 Task: Add in the project ZeroG a sprint 'Warp 9'.
Action: Mouse moved to (189, 56)
Screenshot: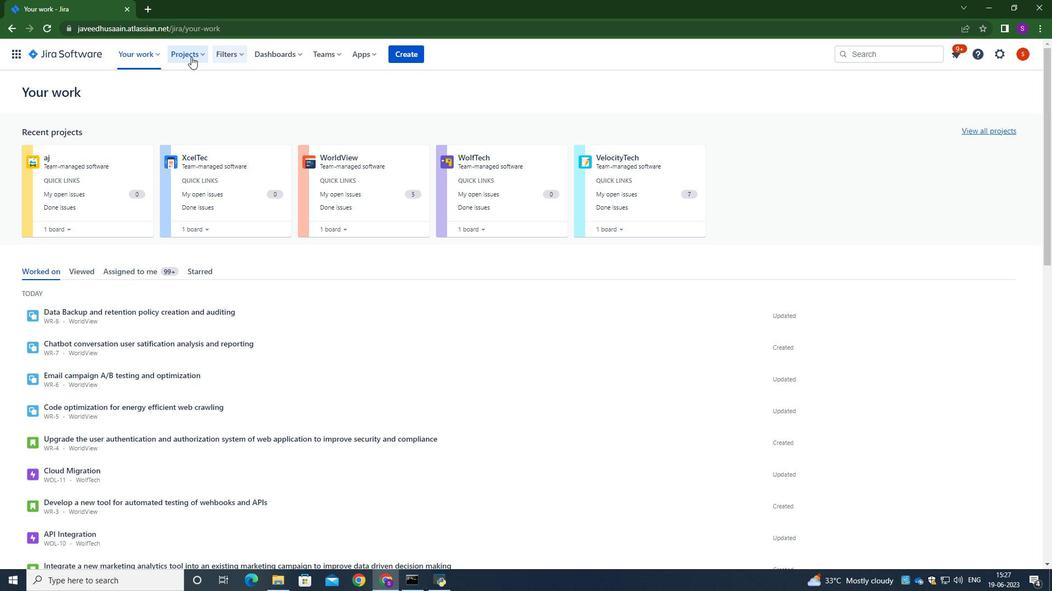 
Action: Mouse pressed left at (189, 56)
Screenshot: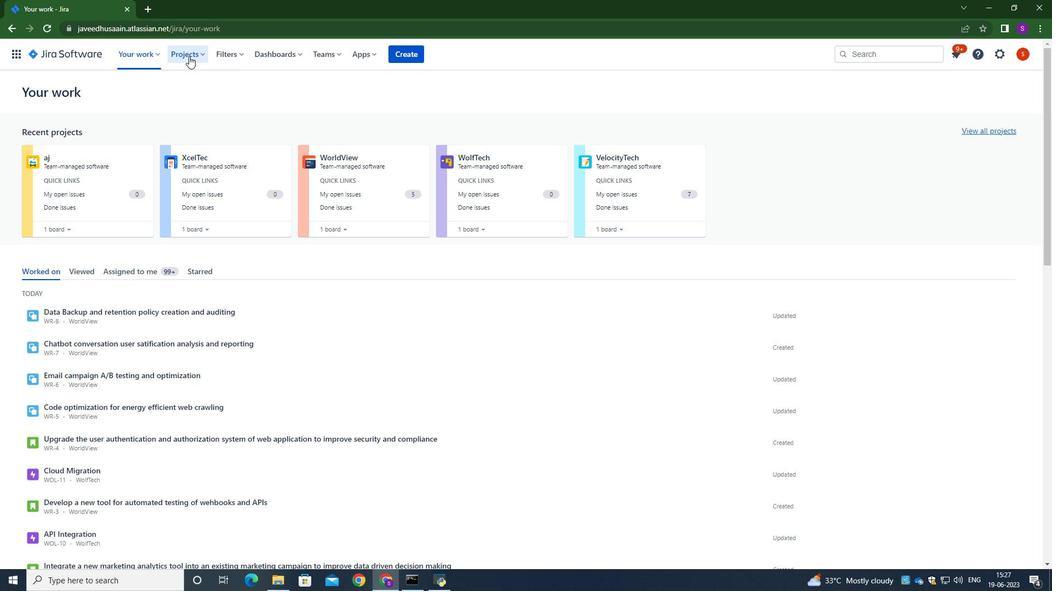 
Action: Mouse moved to (207, 99)
Screenshot: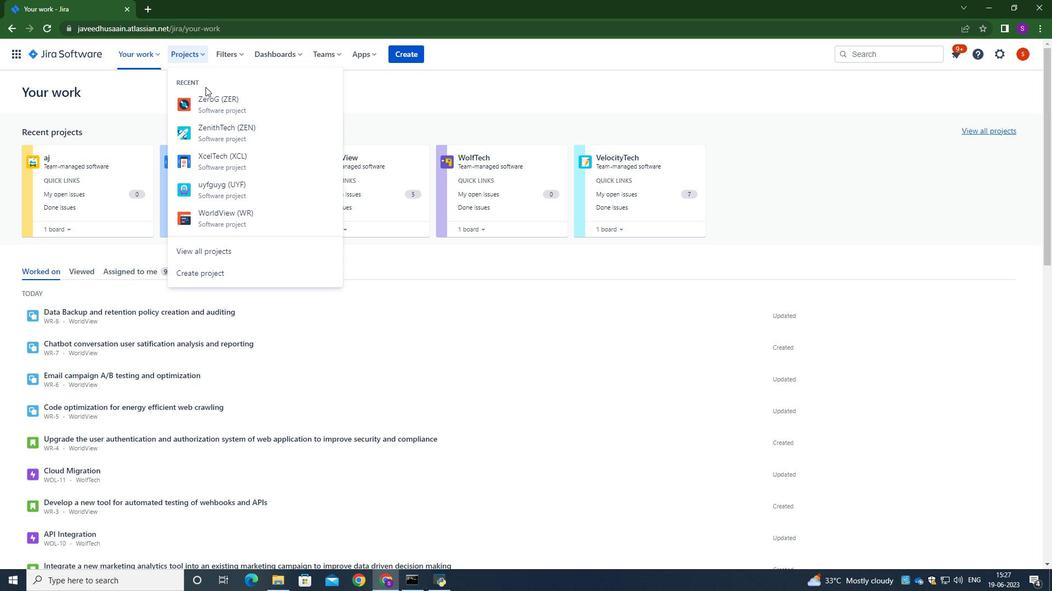 
Action: Mouse pressed left at (207, 99)
Screenshot: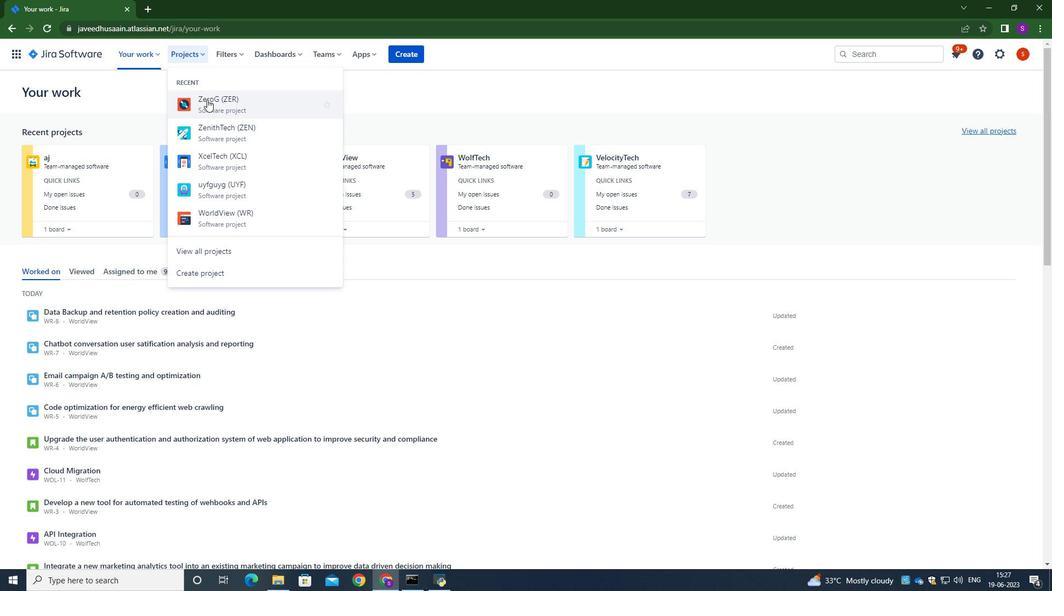 
Action: Mouse moved to (32, 168)
Screenshot: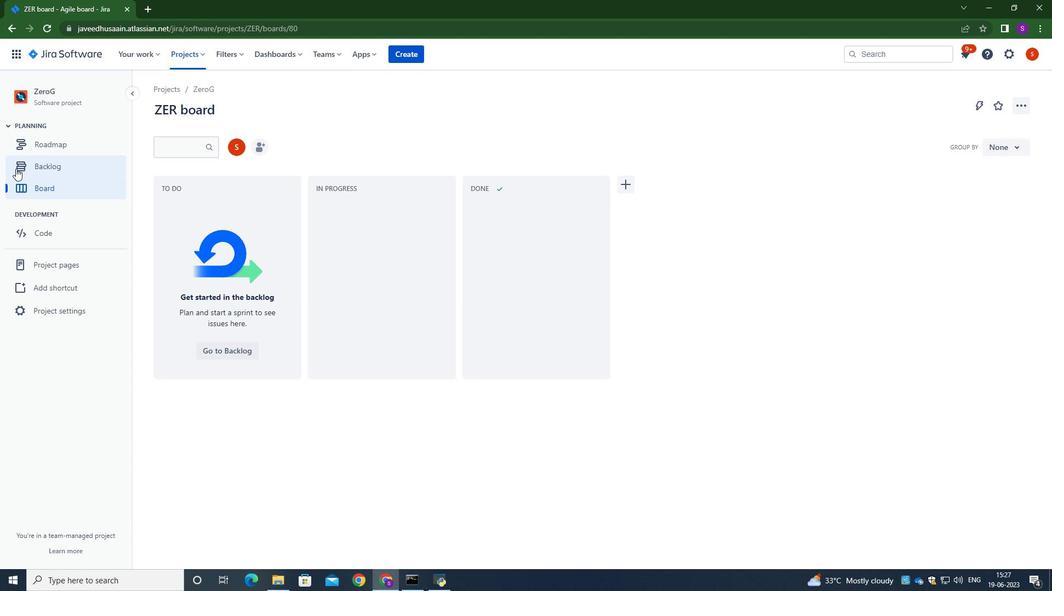 
Action: Mouse pressed left at (32, 168)
Screenshot: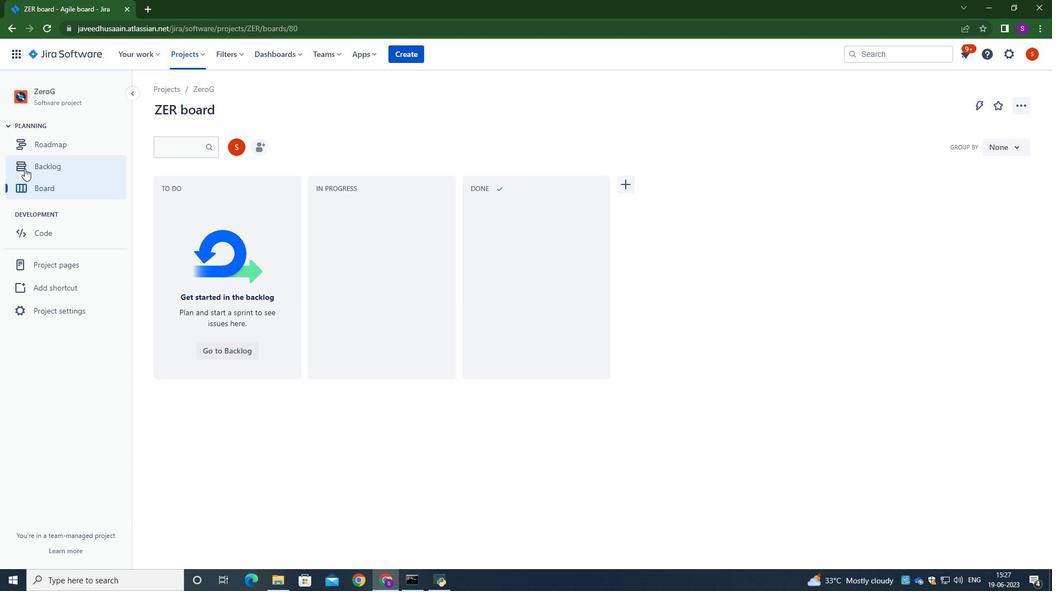 
Action: Mouse moved to (834, 228)
Screenshot: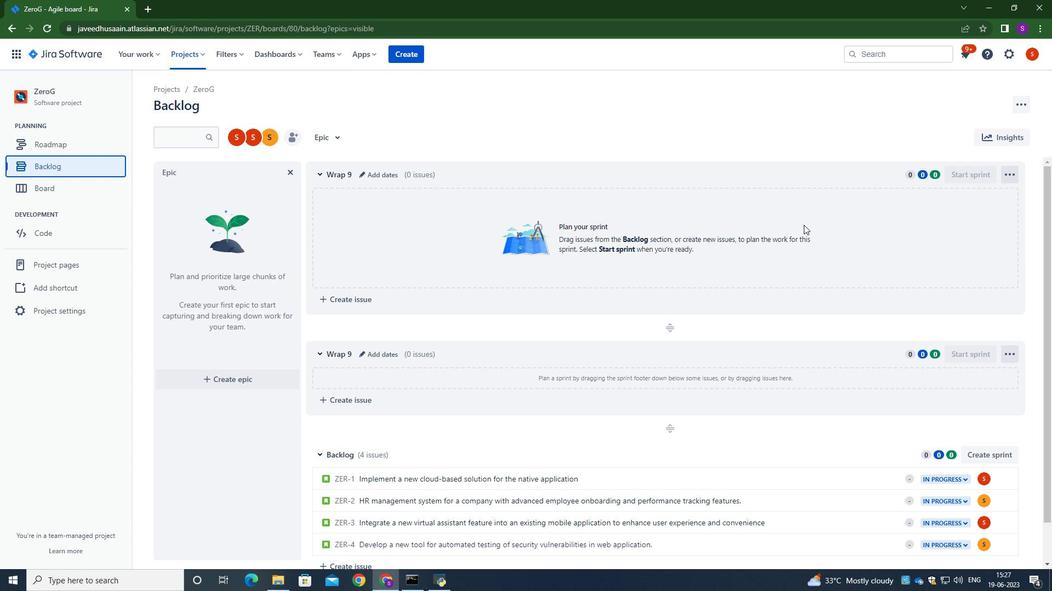 
Action: Mouse scrolled (834, 229) with delta (0, 0)
Screenshot: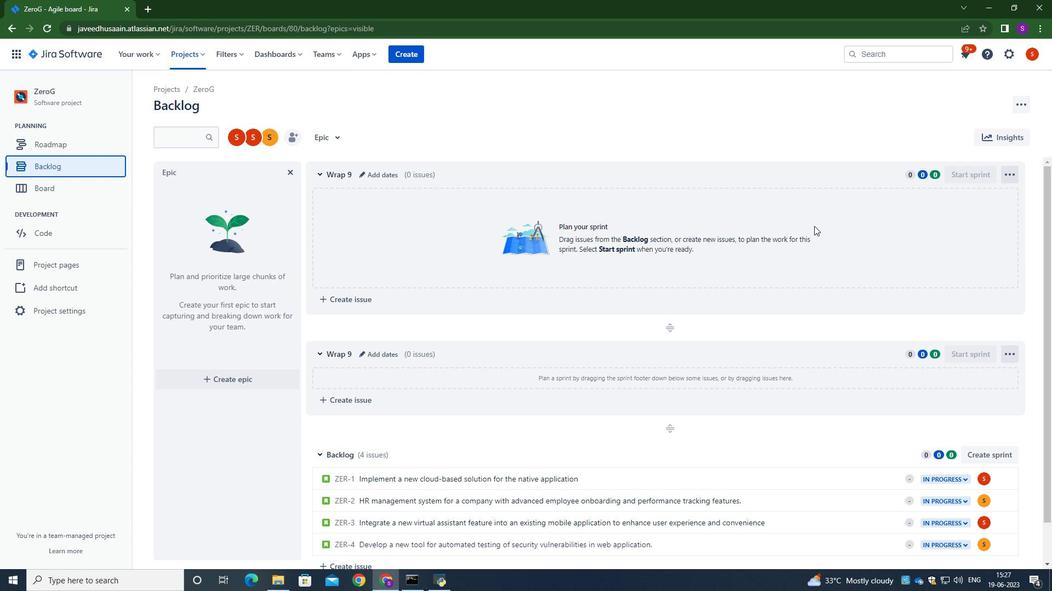 
Action: Mouse scrolled (834, 229) with delta (0, 0)
Screenshot: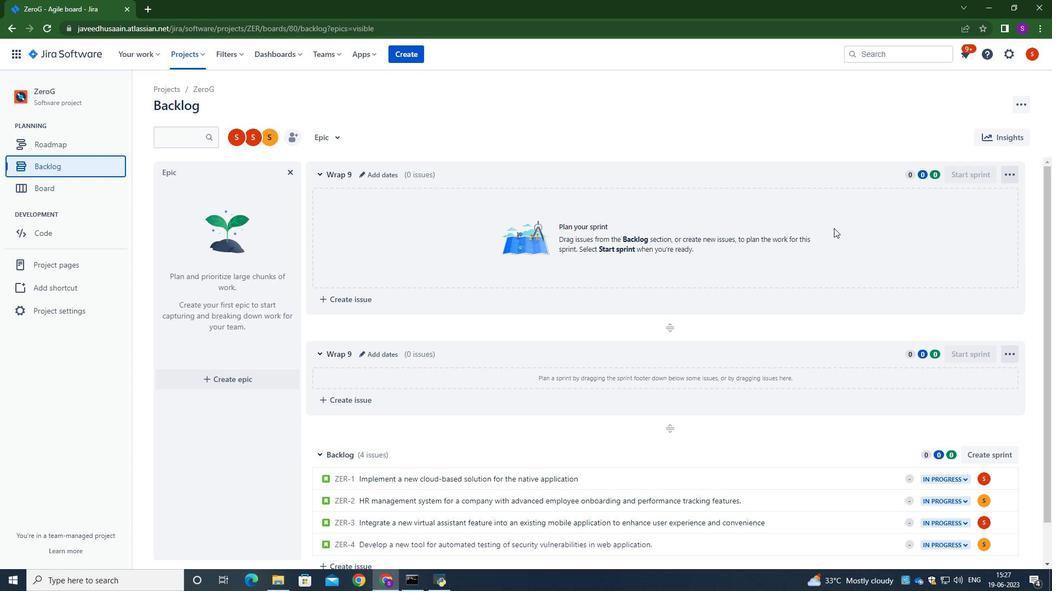 
Action: Mouse moved to (1002, 452)
Screenshot: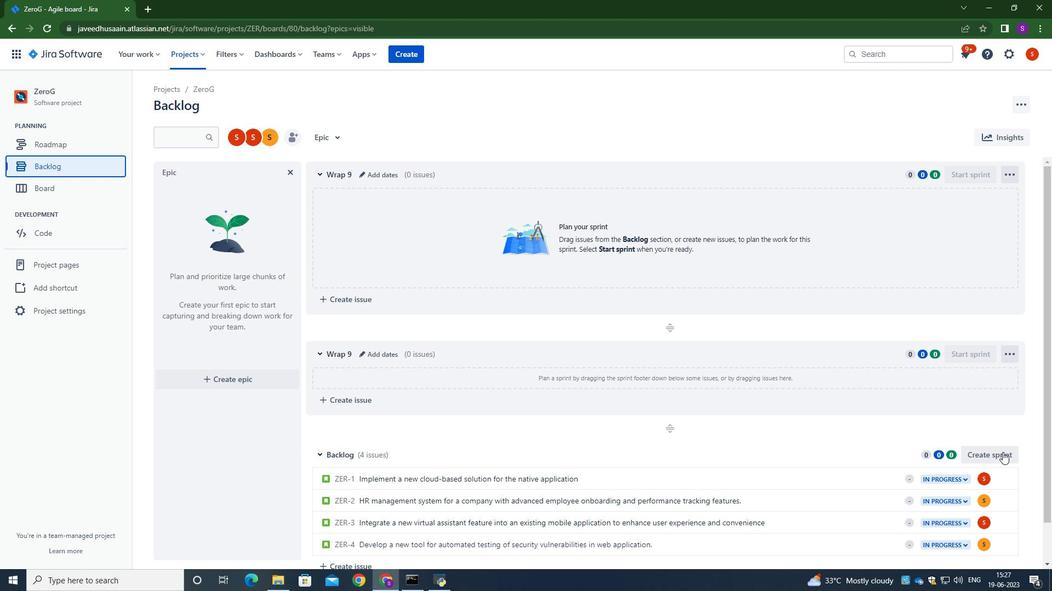 
Action: Mouse pressed left at (1002, 452)
Screenshot: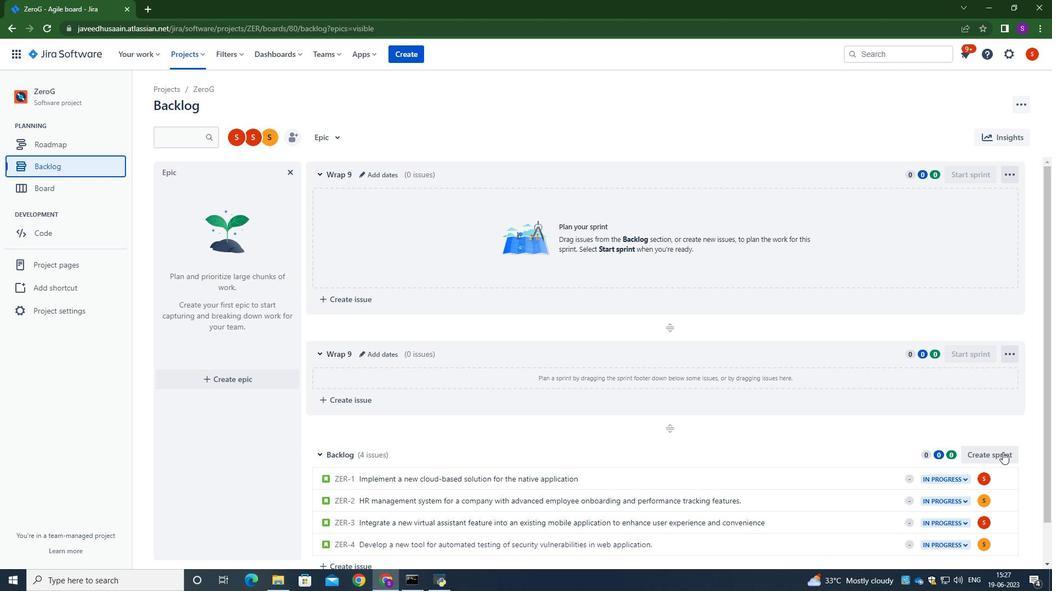 
Action: Mouse moved to (584, 416)
Screenshot: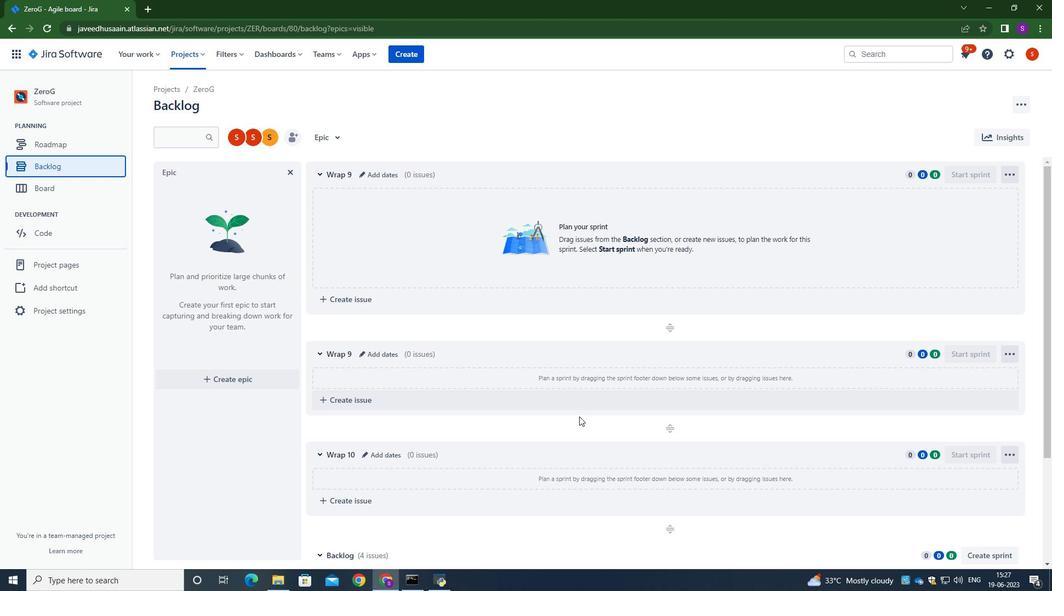 
Action: Mouse scrolled (584, 416) with delta (0, 0)
Screenshot: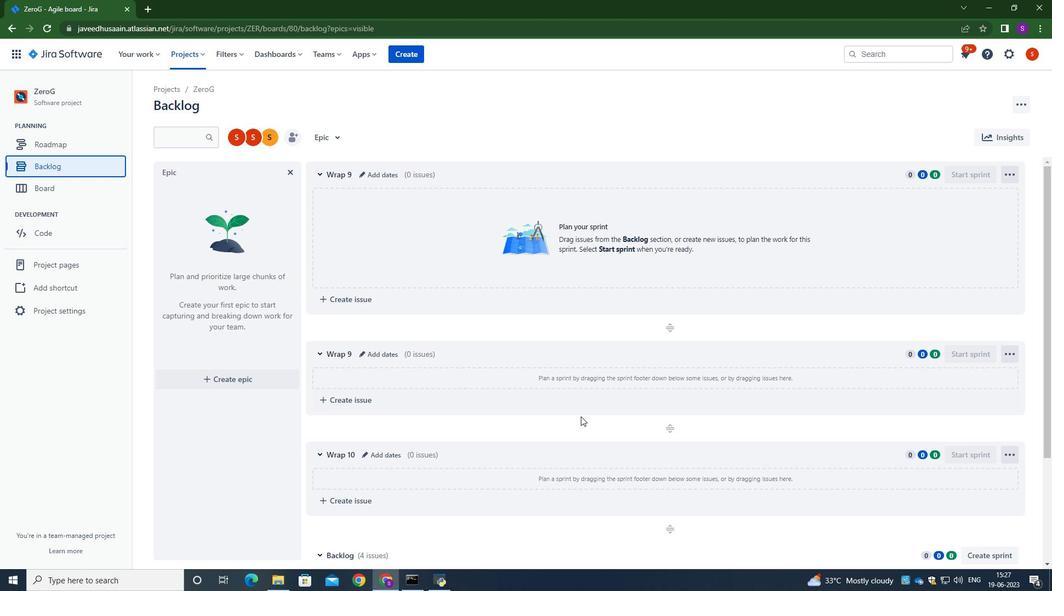 
Action: Mouse moved to (584, 416)
Screenshot: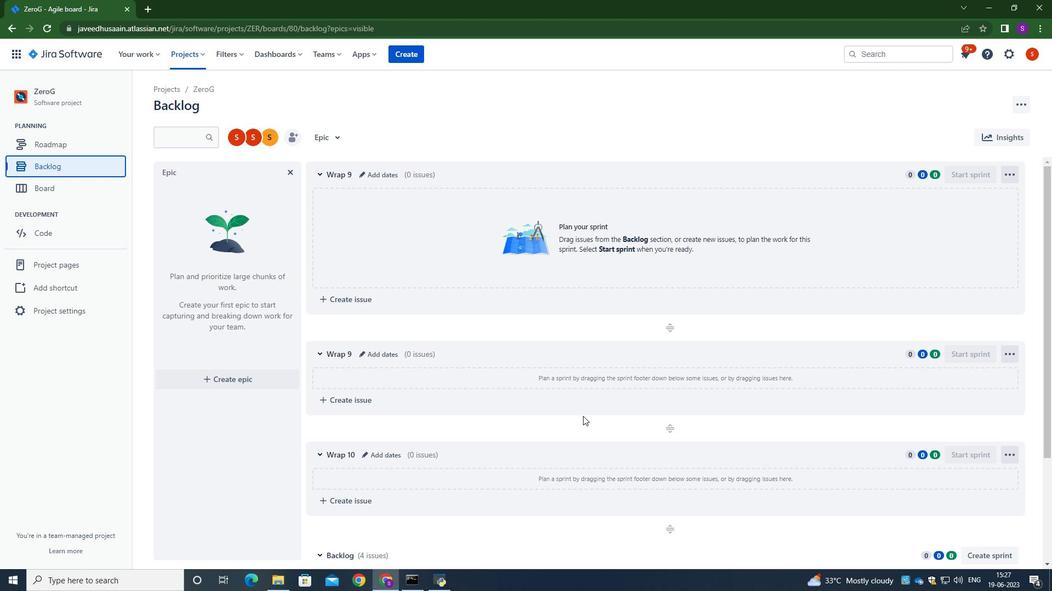 
Action: Mouse scrolled (584, 416) with delta (0, 0)
Screenshot: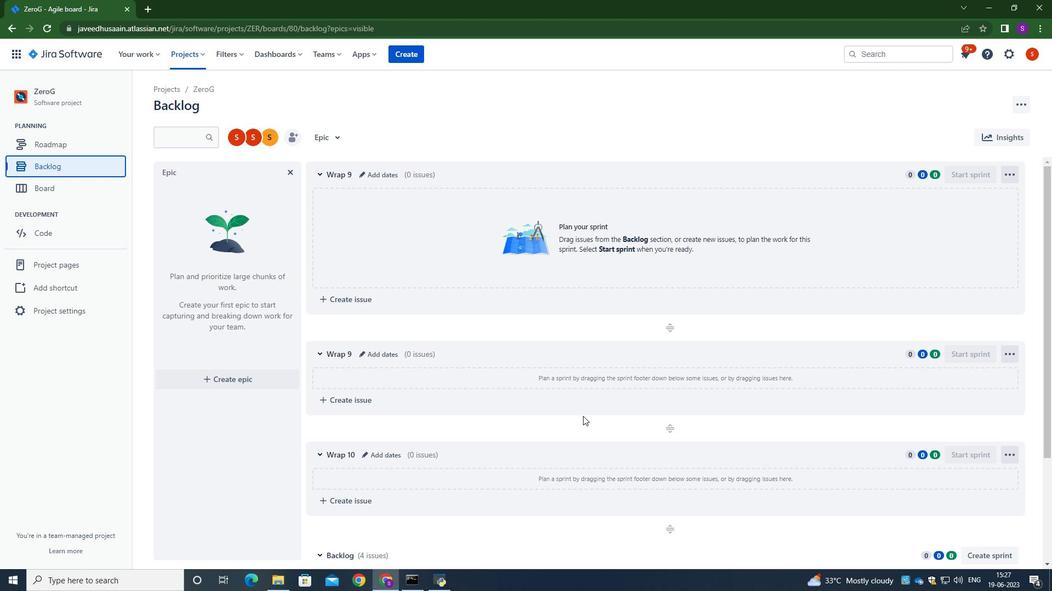 
Action: Mouse moved to (584, 416)
Screenshot: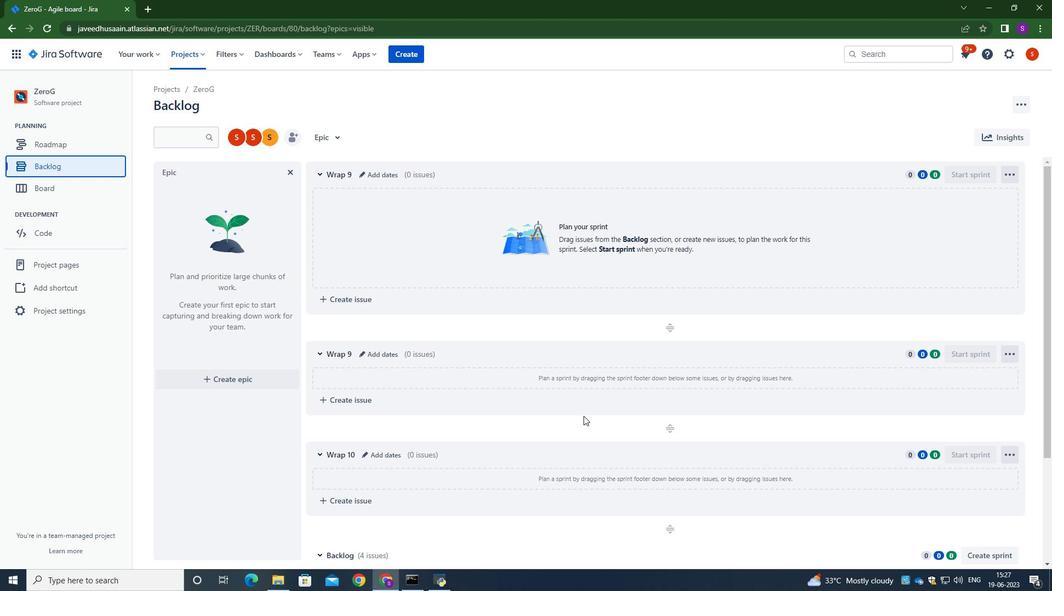 
Action: Mouse scrolled (584, 416) with delta (0, 0)
Screenshot: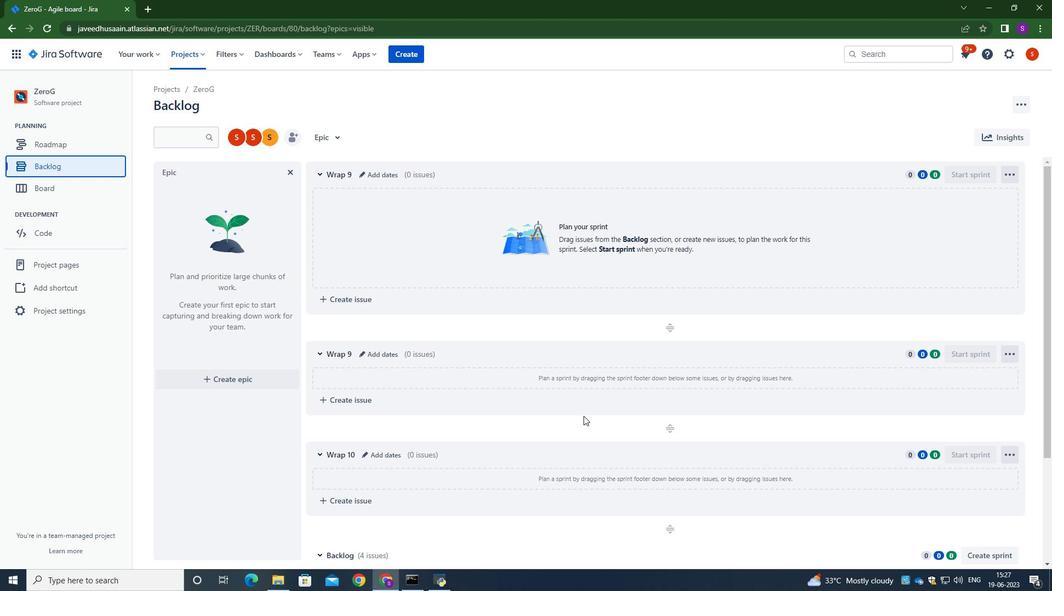 
Action: Mouse moved to (367, 310)
Screenshot: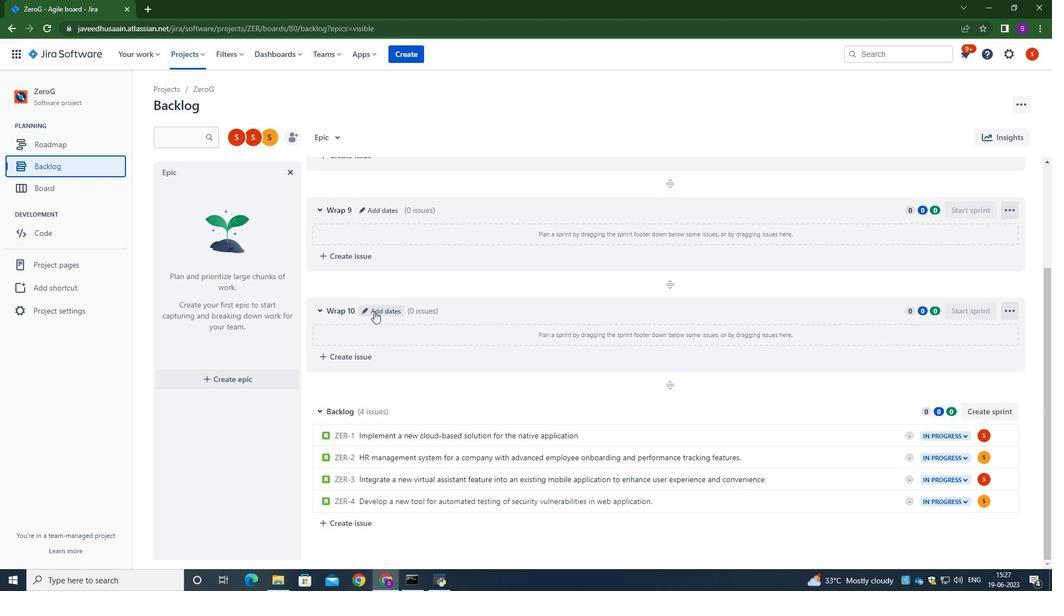 
Action: Mouse pressed left at (367, 310)
Screenshot: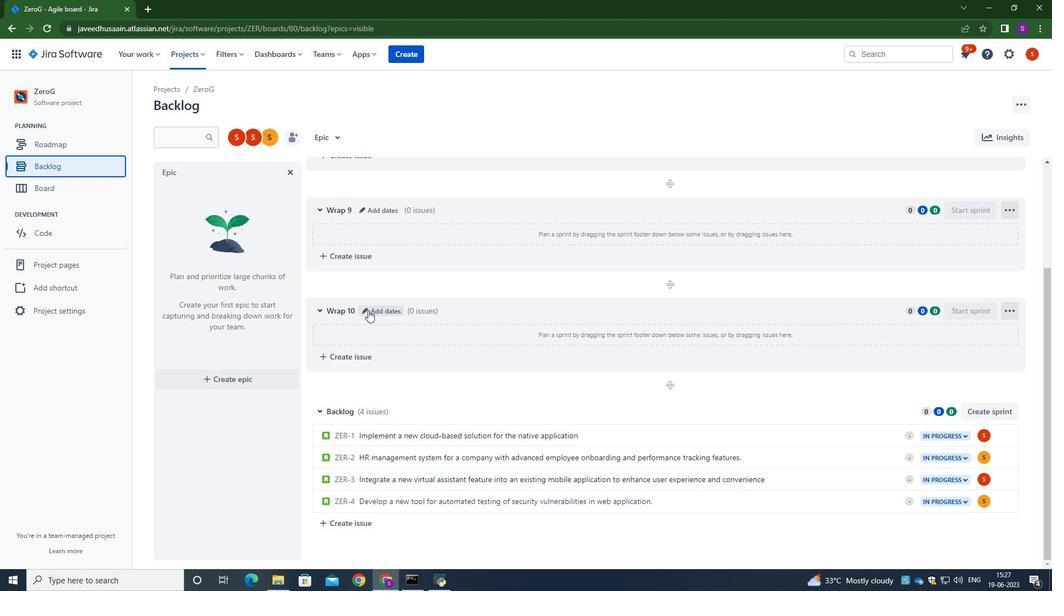 
Action: Mouse moved to (424, 136)
Screenshot: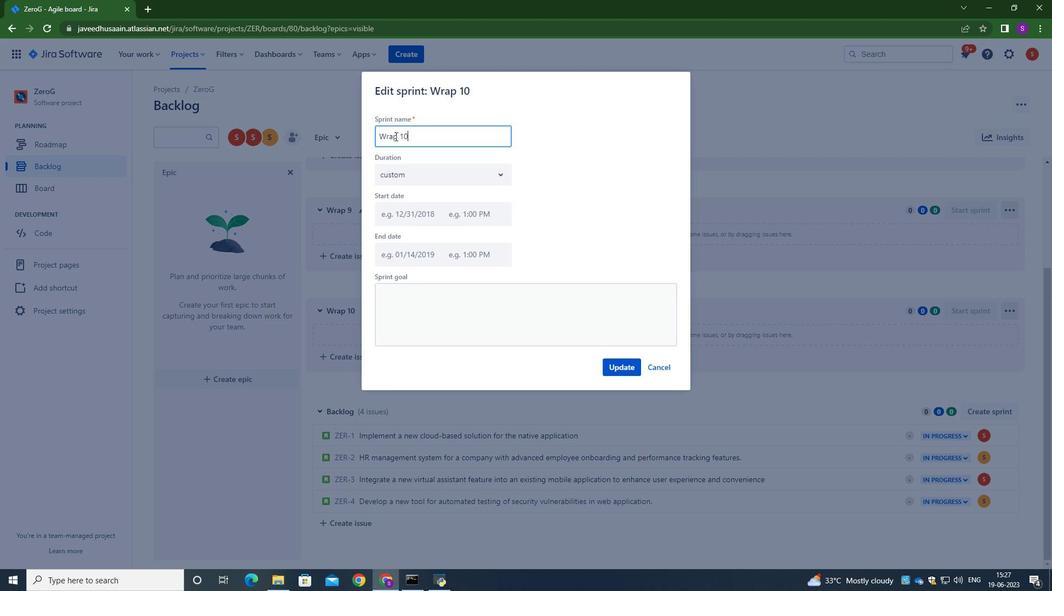 
Action: Key pressed <Key.backspace><Key.backspace>9
Screenshot: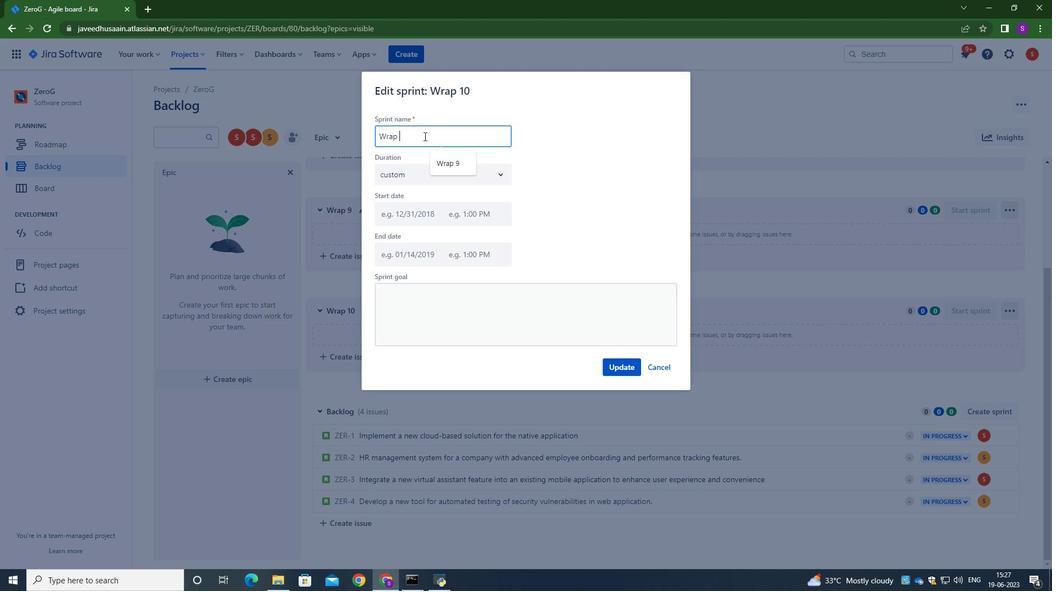 
Action: Mouse moved to (639, 368)
Screenshot: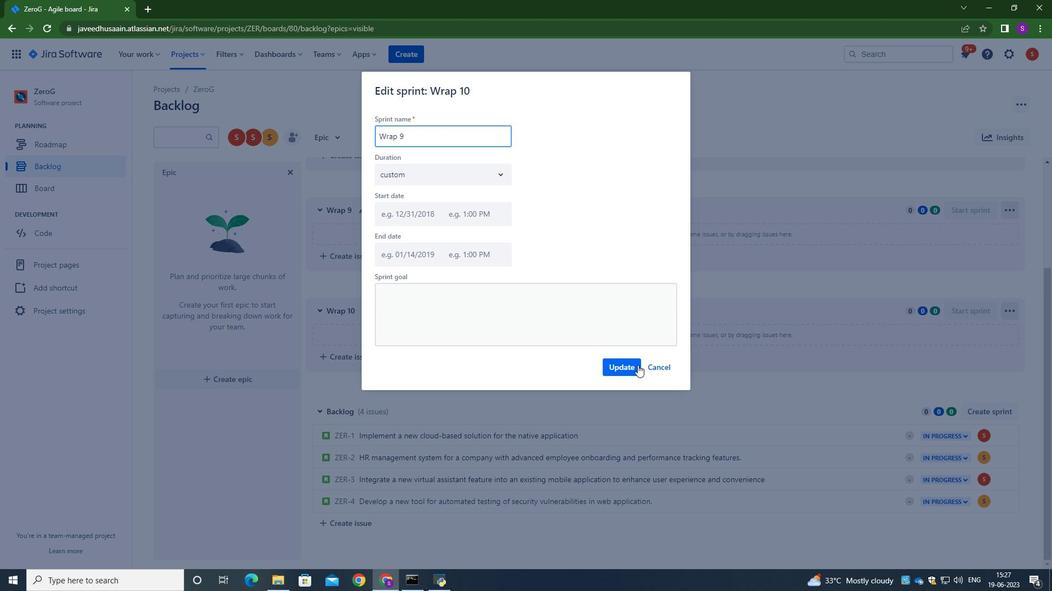 
Action: Mouse pressed left at (639, 368)
Screenshot: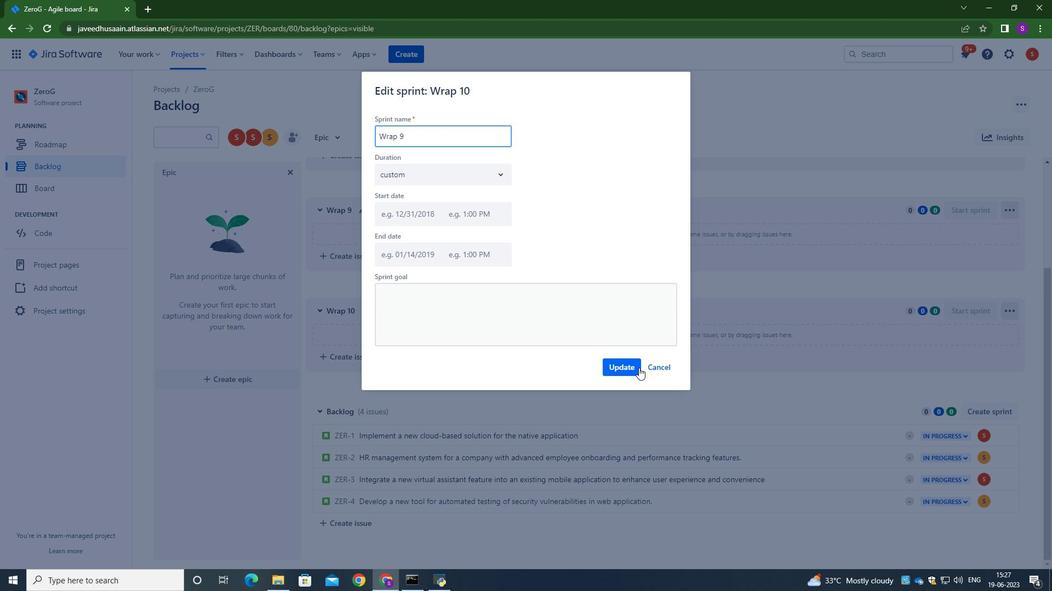 
Action: Mouse moved to (770, 336)
Screenshot: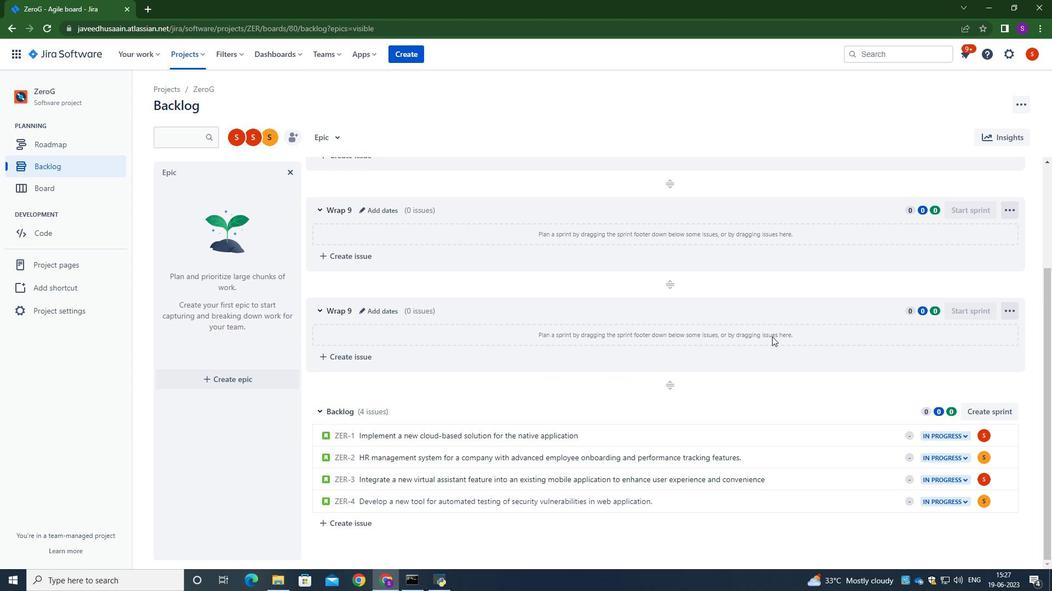 
